 Task: Add Attachment from Google Drive to Card Card0000000167 in Board Board0000000042 in Workspace WS0000000014 in Trello. Add Cover Orange to Card Card0000000167 in Board Board0000000042 in Workspace WS0000000014 in Trello. Add "Add Label …" with "Title" Title0000000167 to Button Button0000000167 to Card Card0000000167 in Board Board0000000042 in Workspace WS0000000014 in Trello. Add Description DS0000000167 to Card Card0000000167 in Board Board0000000042 in Workspace WS0000000014 in Trello. Add Comment CM0000000167 to Card Card0000000167 in Board Board0000000042 in Workspace WS0000000014 in Trello
Action: Mouse moved to (525, 37)
Screenshot: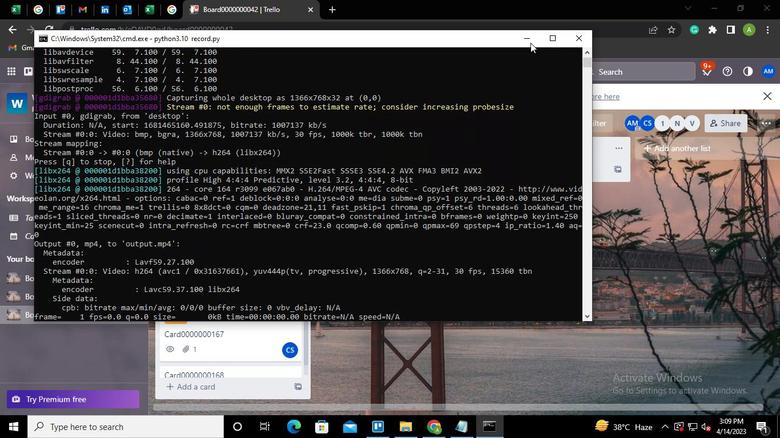 
Action: Mouse pressed left at (525, 37)
Screenshot: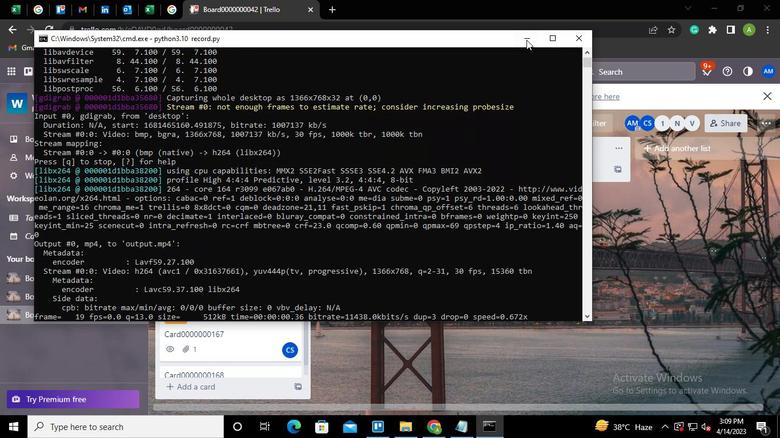 
Action: Mouse moved to (232, 331)
Screenshot: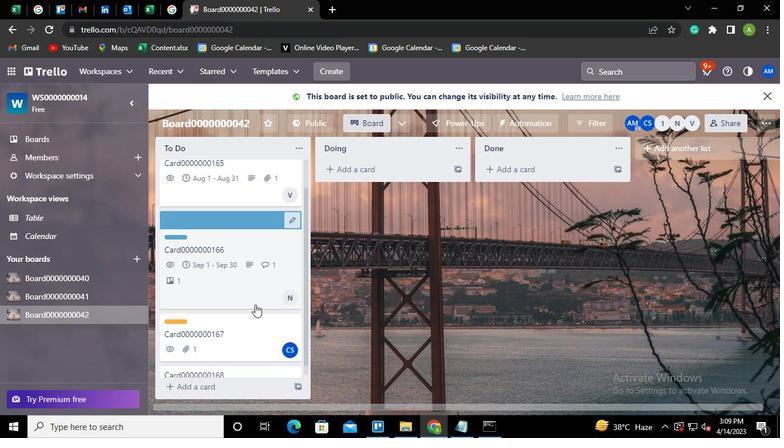 
Action: Mouse pressed left at (232, 331)
Screenshot: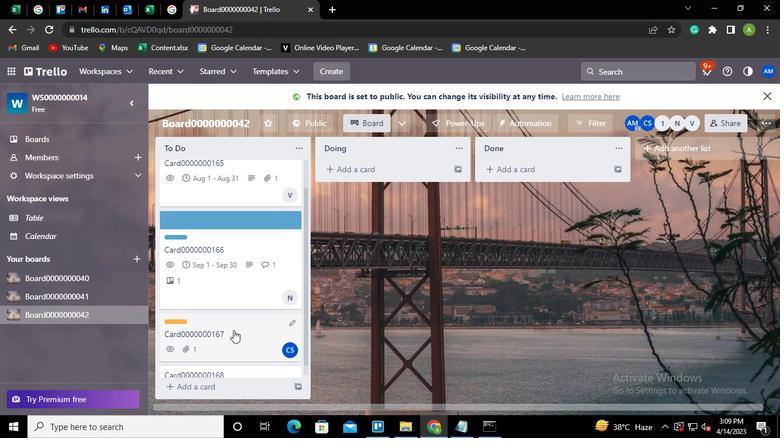 
Action: Mouse moved to (533, 299)
Screenshot: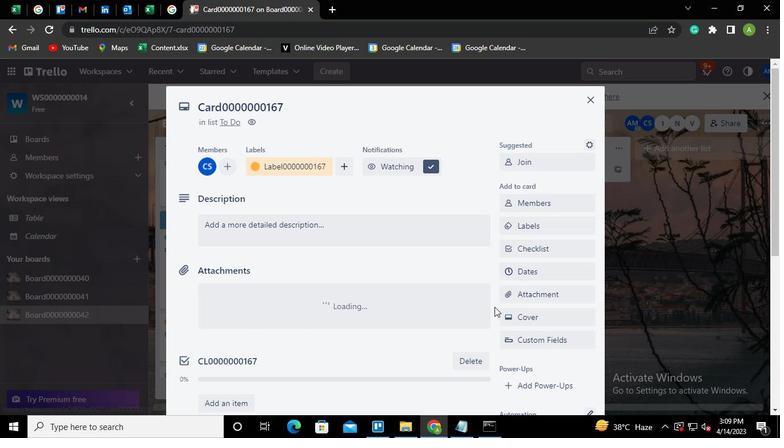 
Action: Mouse pressed left at (533, 299)
Screenshot: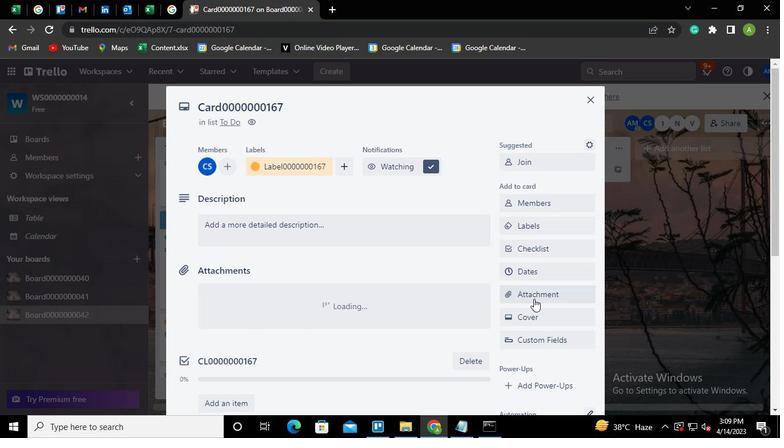 
Action: Mouse moved to (535, 158)
Screenshot: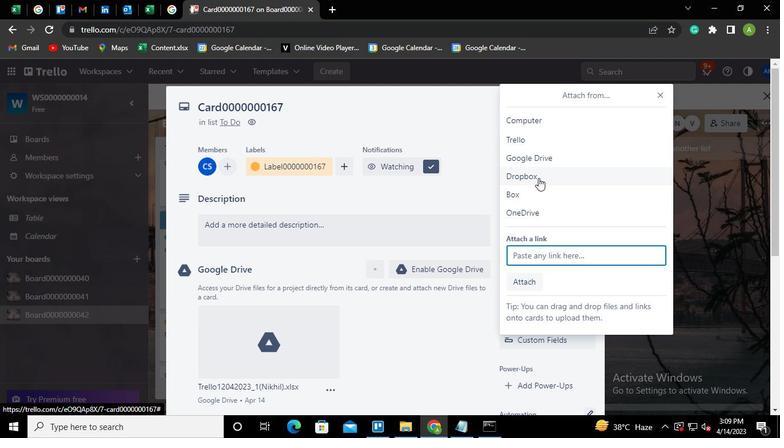 
Action: Mouse pressed left at (535, 158)
Screenshot: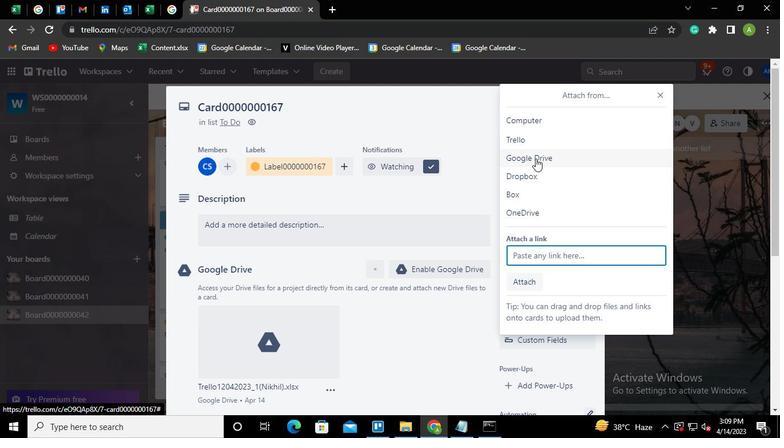 
Action: Mouse moved to (206, 243)
Screenshot: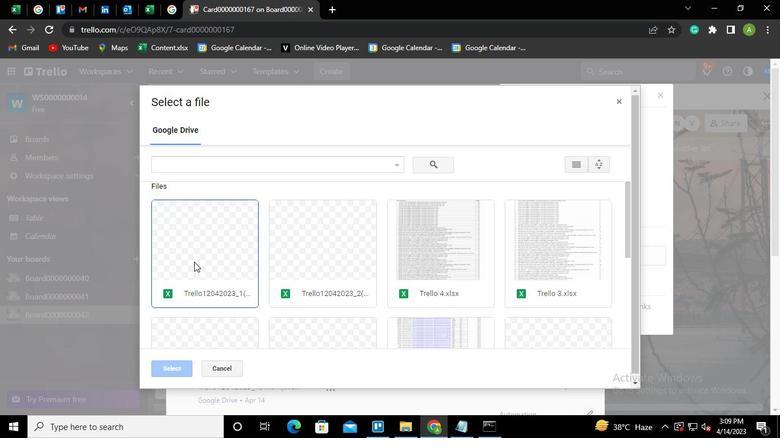 
Action: Mouse pressed left at (206, 243)
Screenshot: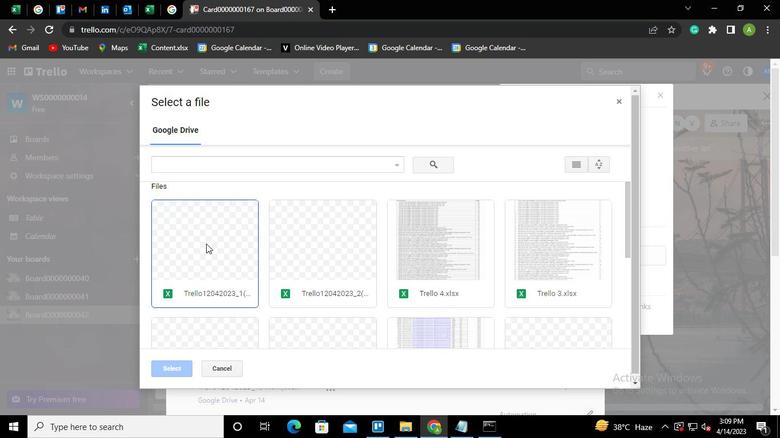 
Action: Mouse pressed left at (206, 243)
Screenshot: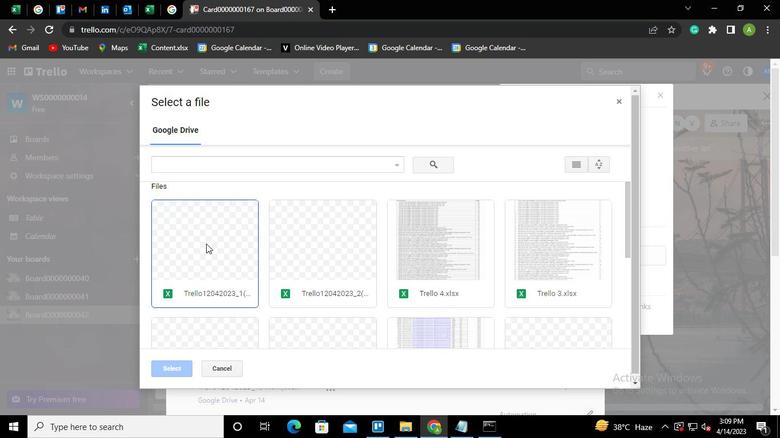 
Action: Mouse moved to (537, 315)
Screenshot: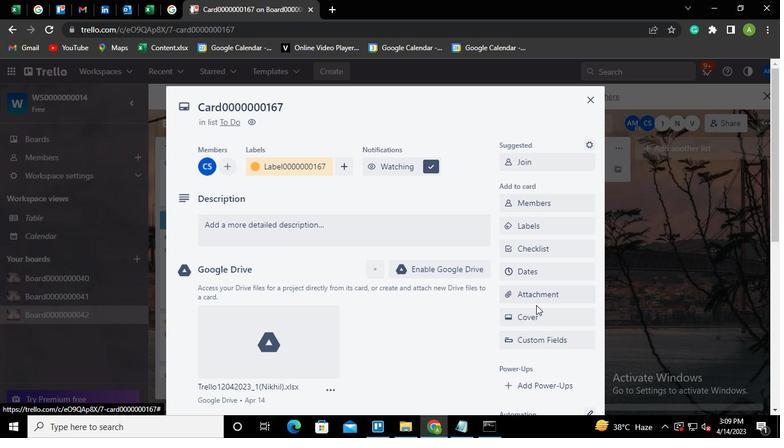 
Action: Mouse pressed left at (537, 315)
Screenshot: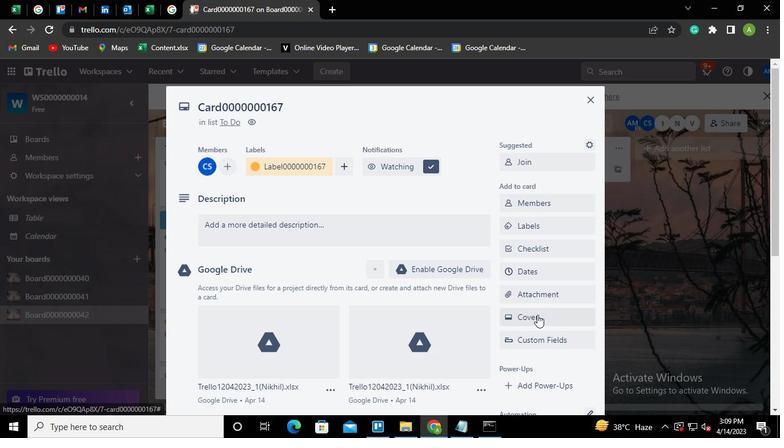 
Action: Mouse moved to (583, 195)
Screenshot: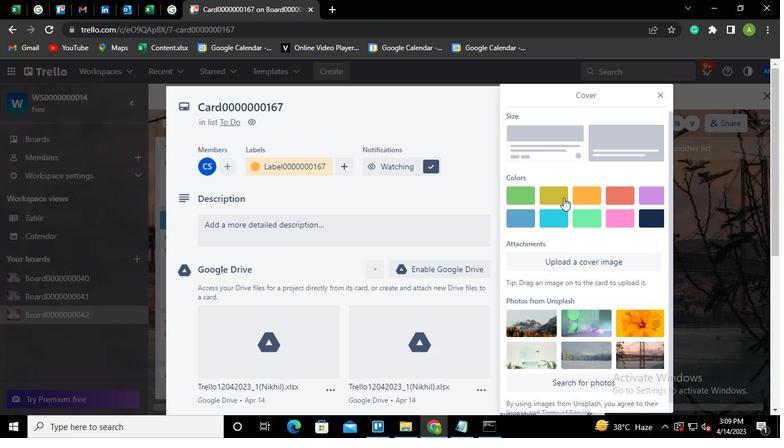
Action: Mouse pressed left at (583, 195)
Screenshot: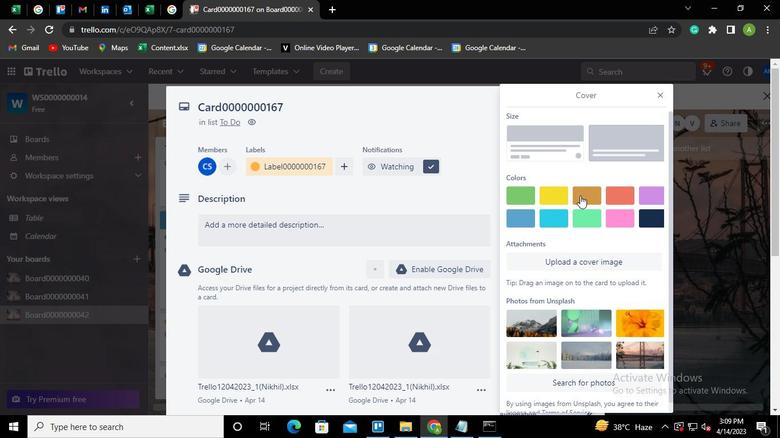 
Action: Mouse moved to (464, 186)
Screenshot: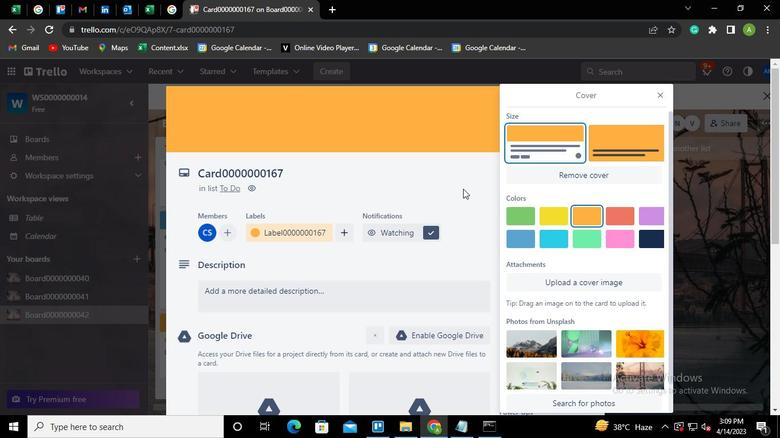 
Action: Mouse pressed left at (464, 186)
Screenshot: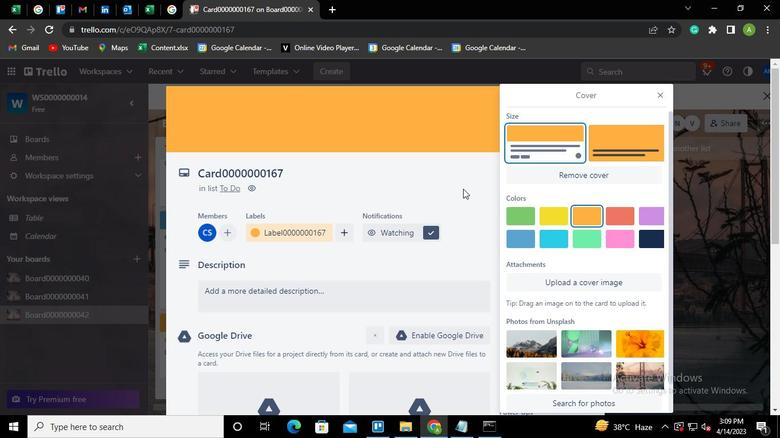 
Action: Mouse moved to (540, 356)
Screenshot: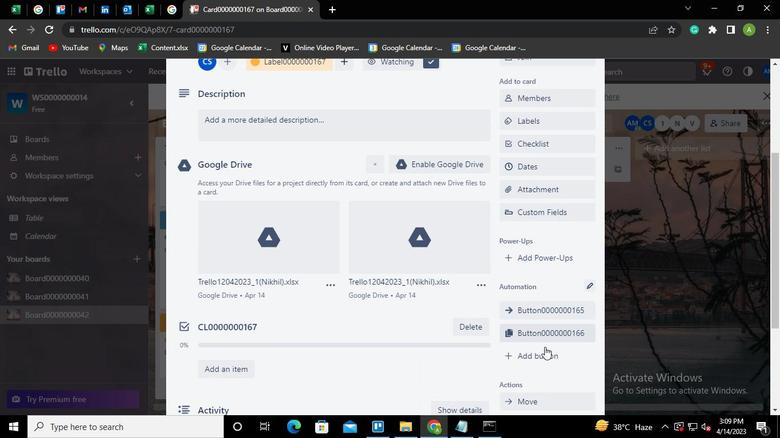 
Action: Mouse pressed left at (540, 356)
Screenshot: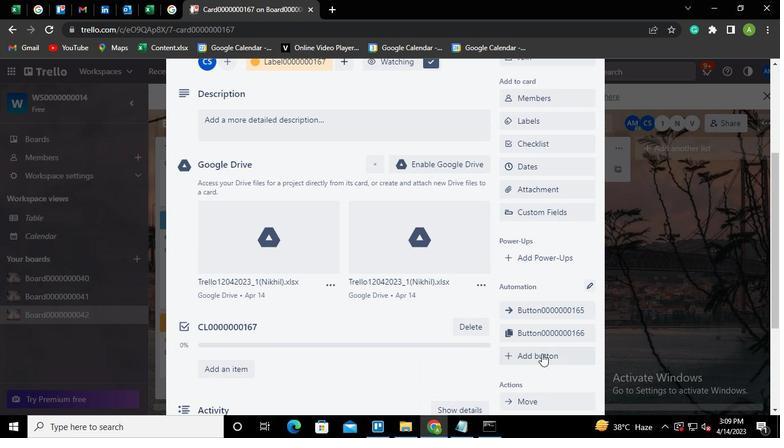 
Action: Mouse moved to (542, 190)
Screenshot: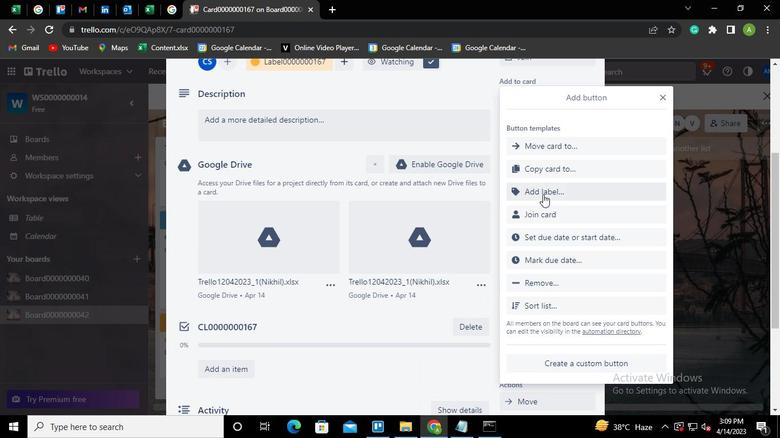 
Action: Mouse pressed left at (542, 190)
Screenshot: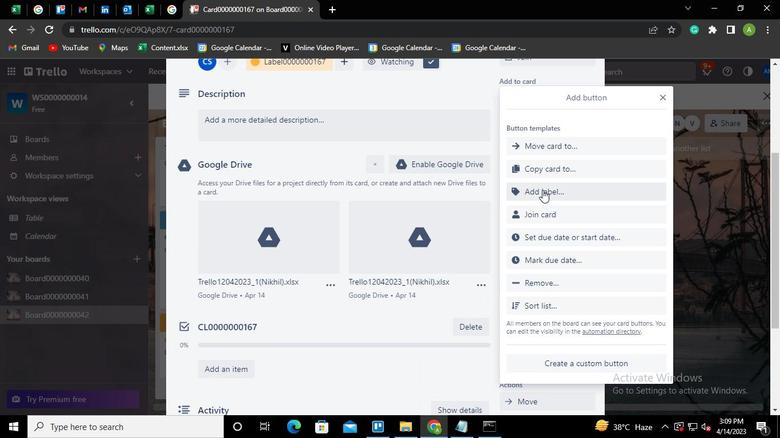 
Action: Mouse moved to (551, 181)
Screenshot: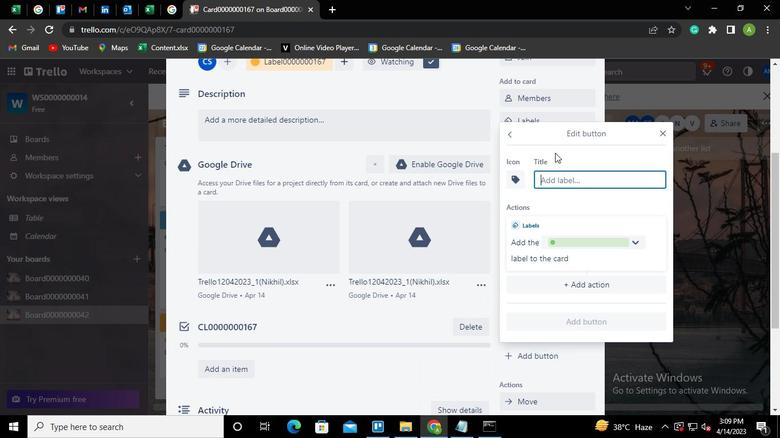 
Action: Keyboard Key.shift
Screenshot: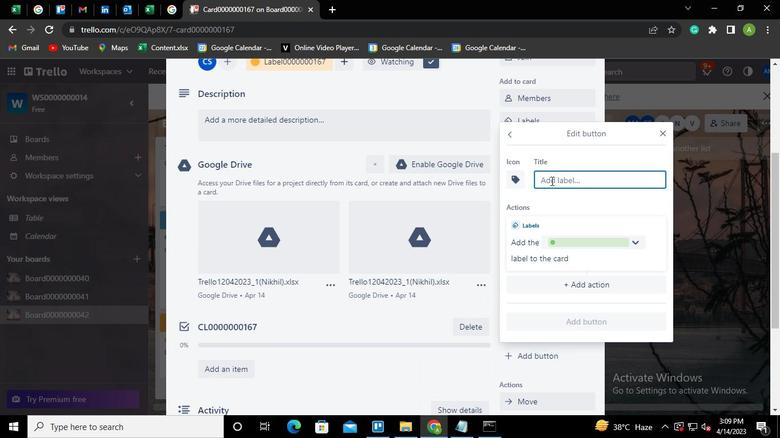 
Action: Keyboard T
Screenshot: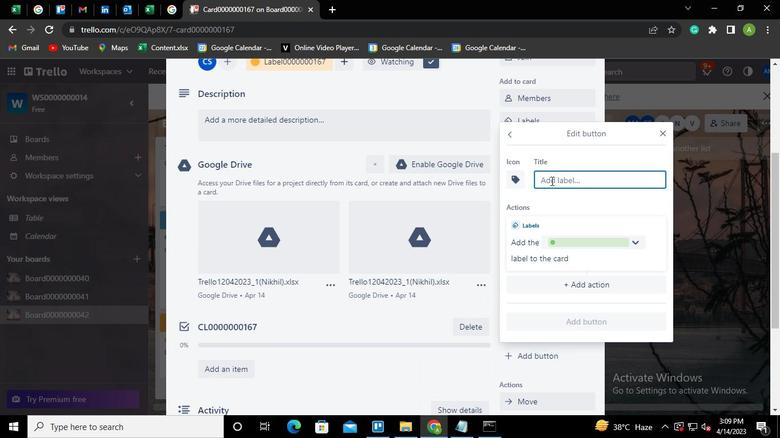 
Action: Keyboard i
Screenshot: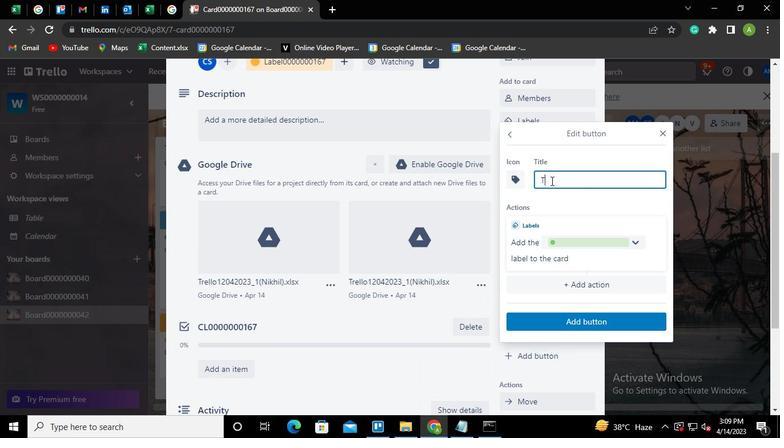 
Action: Keyboard t
Screenshot: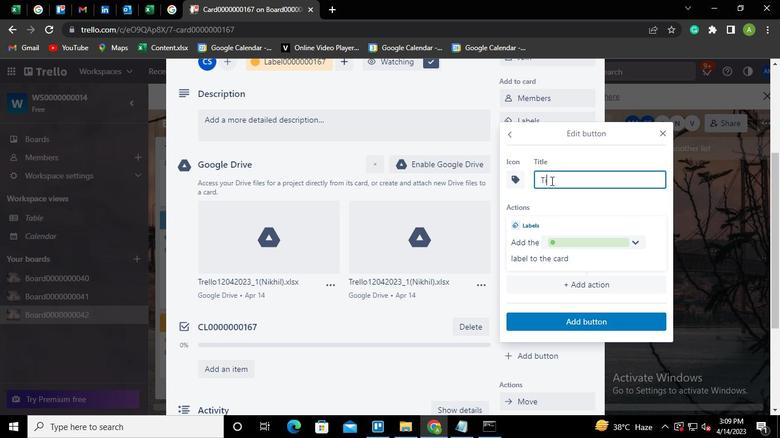 
Action: Keyboard l
Screenshot: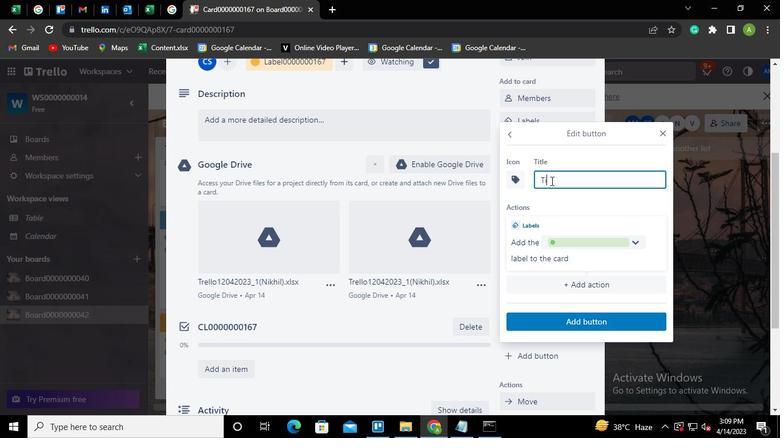 
Action: Mouse moved to (551, 181)
Screenshot: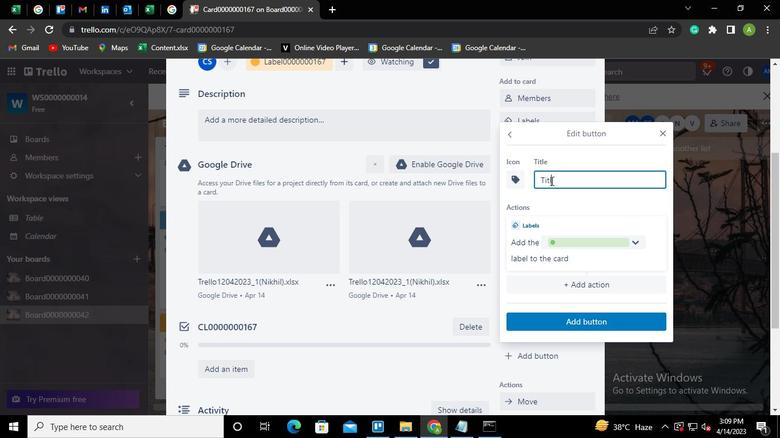 
Action: Keyboard e
Screenshot: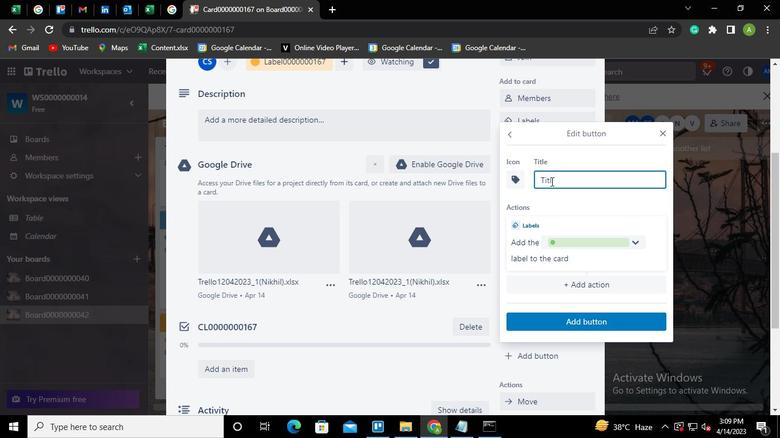 
Action: Keyboard <96>
Screenshot: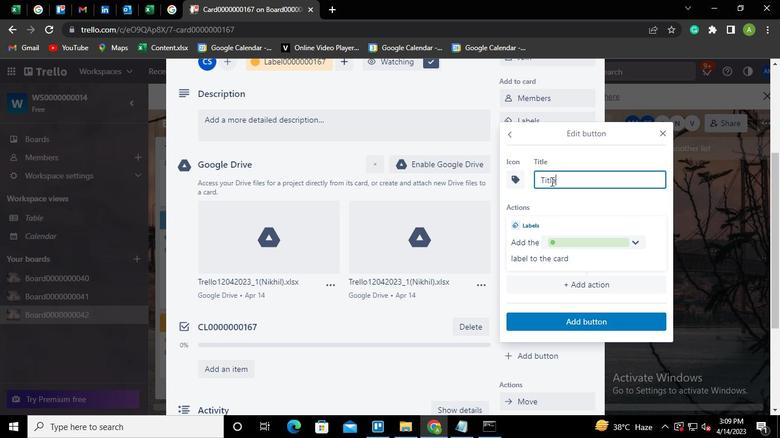 
Action: Keyboard <96>
Screenshot: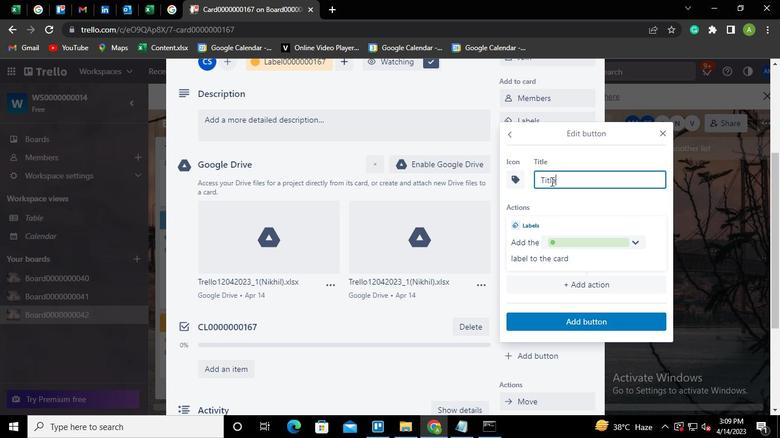 
Action: Keyboard <96>
Screenshot: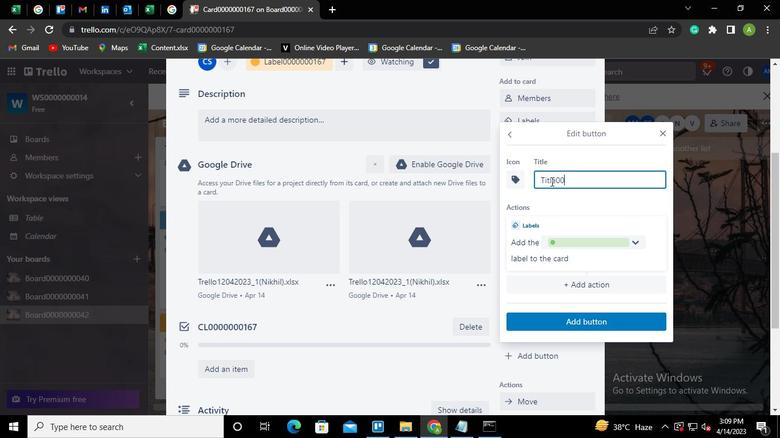 
Action: Keyboard <96>
Screenshot: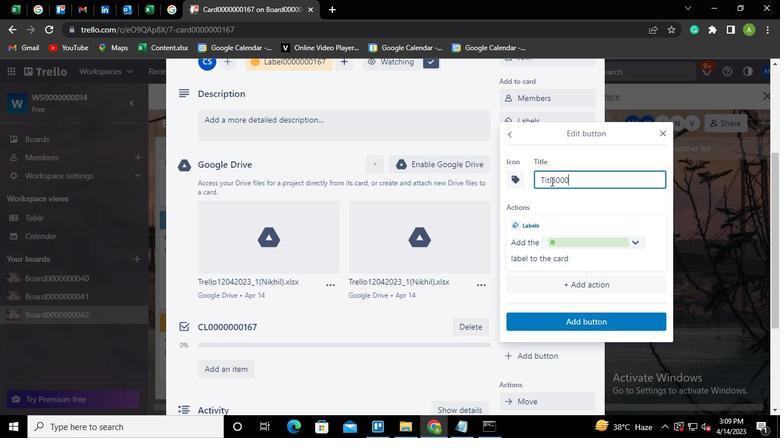 
Action: Keyboard <96>
Screenshot: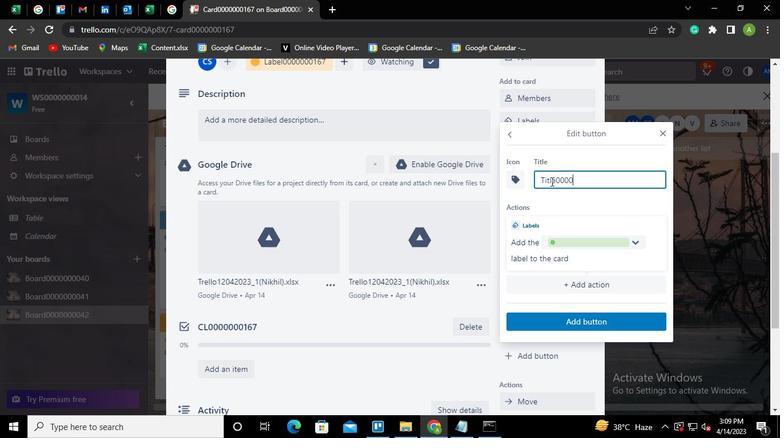 
Action: Keyboard <96>
Screenshot: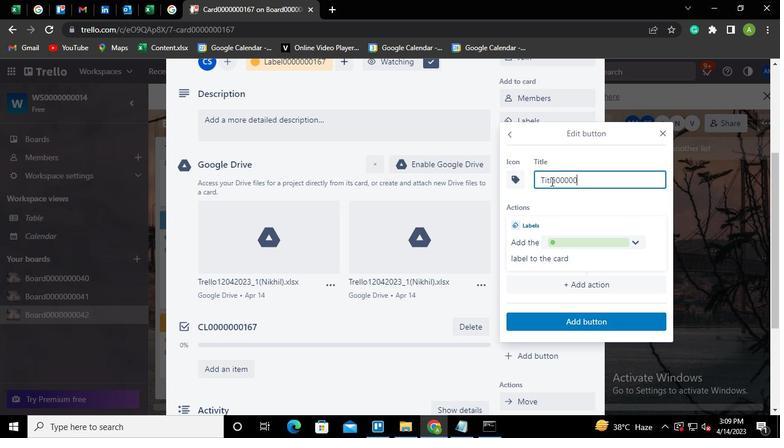 
Action: Keyboard <96>
Screenshot: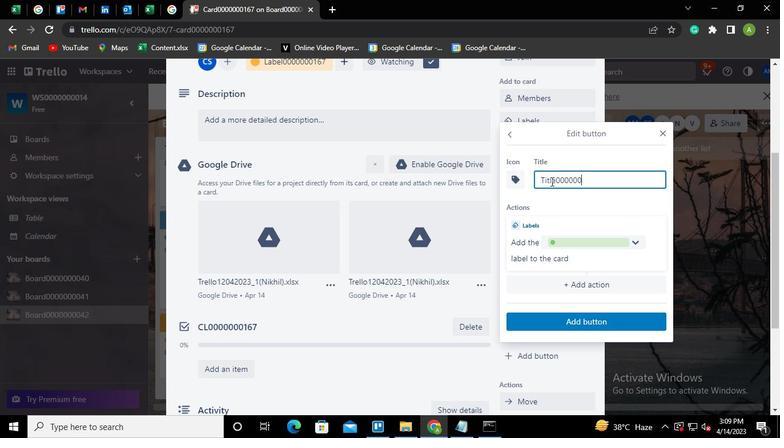 
Action: Keyboard <97>
Screenshot: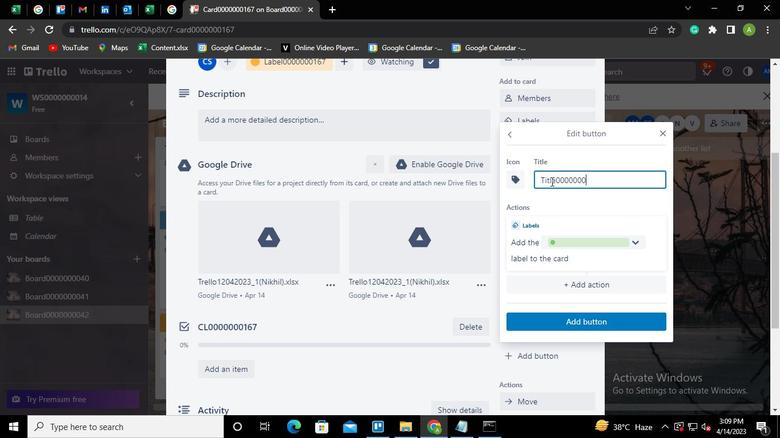 
Action: Keyboard <102>
Screenshot: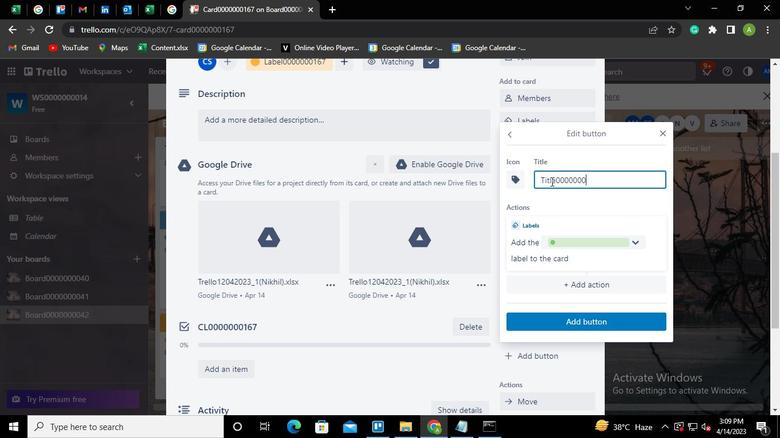 
Action: Keyboard <103>
Screenshot: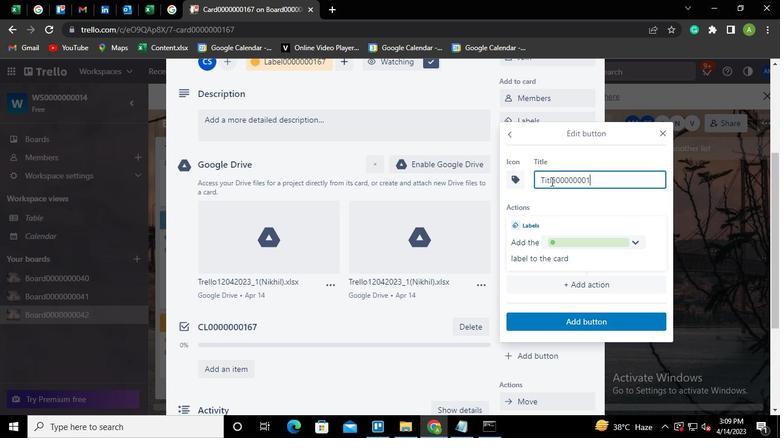
Action: Mouse moved to (596, 324)
Screenshot: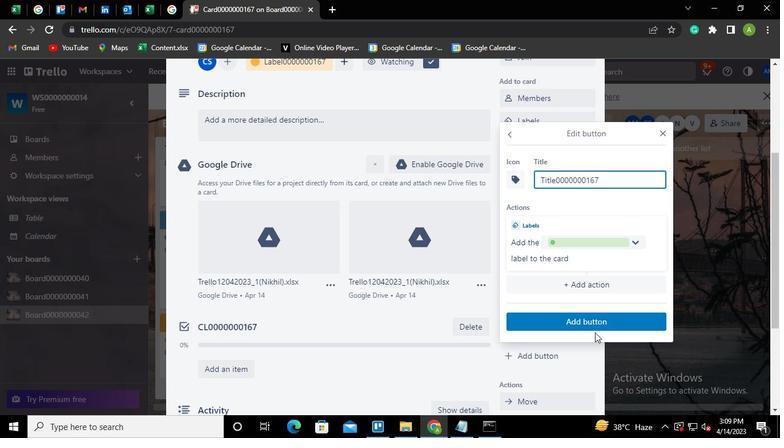 
Action: Mouse pressed left at (596, 324)
Screenshot: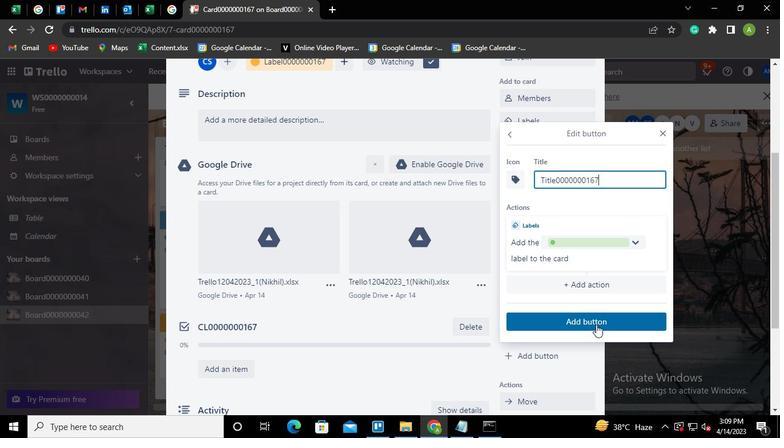 
Action: Mouse moved to (280, 127)
Screenshot: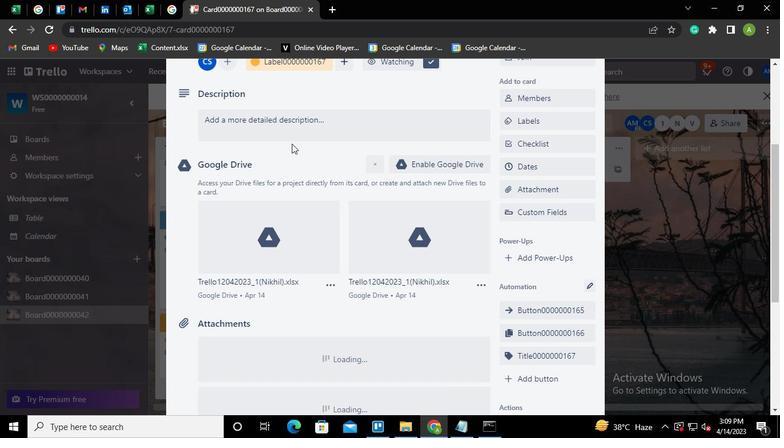 
Action: Mouse pressed left at (280, 127)
Screenshot: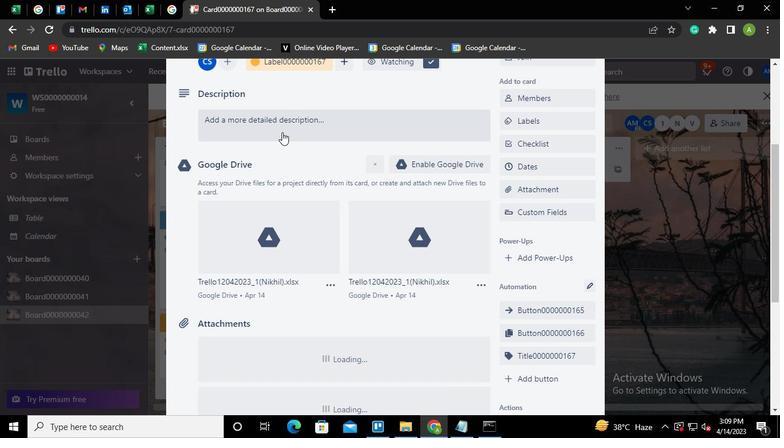 
Action: Keyboard Key.shift
Screenshot: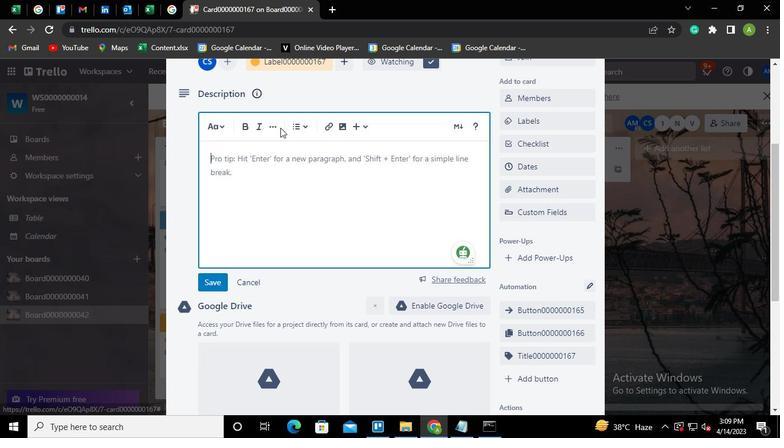 
Action: Keyboard D
Screenshot: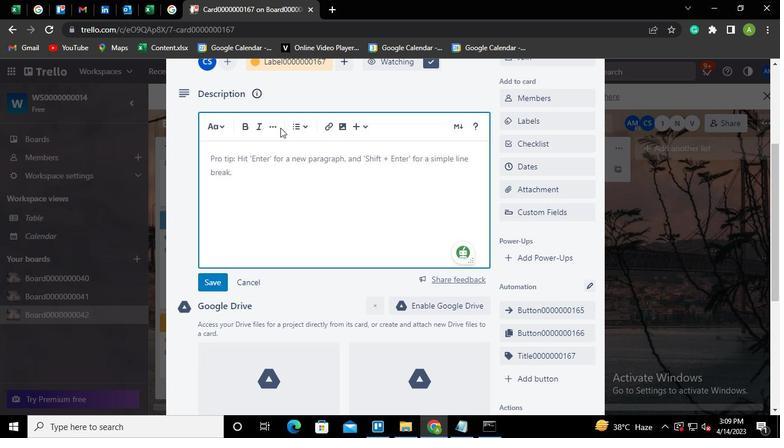 
Action: Keyboard S
Screenshot: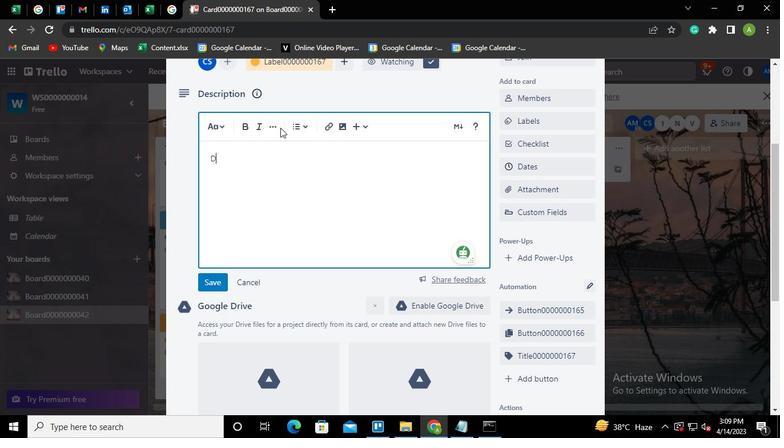 
Action: Keyboard <96>
Screenshot: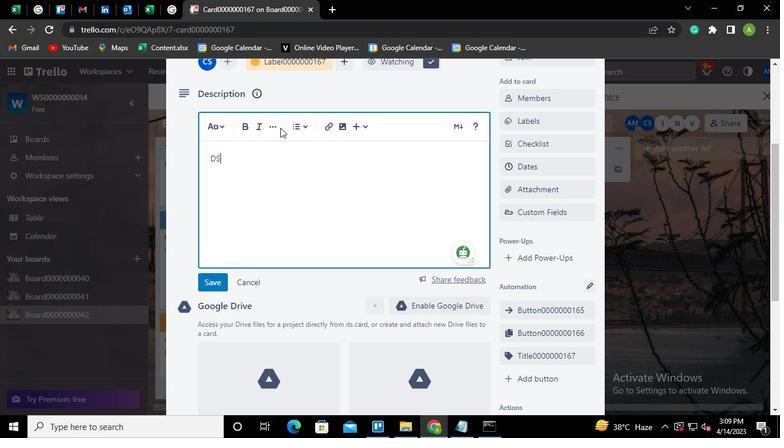 
Action: Keyboard <96>
Screenshot: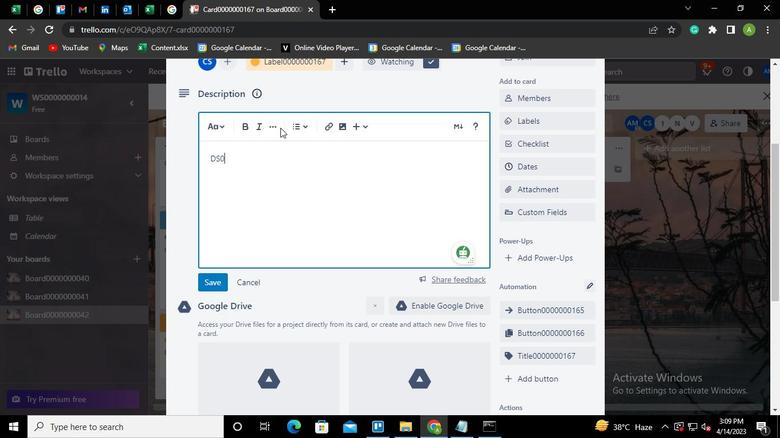 
Action: Keyboard <96>
Screenshot: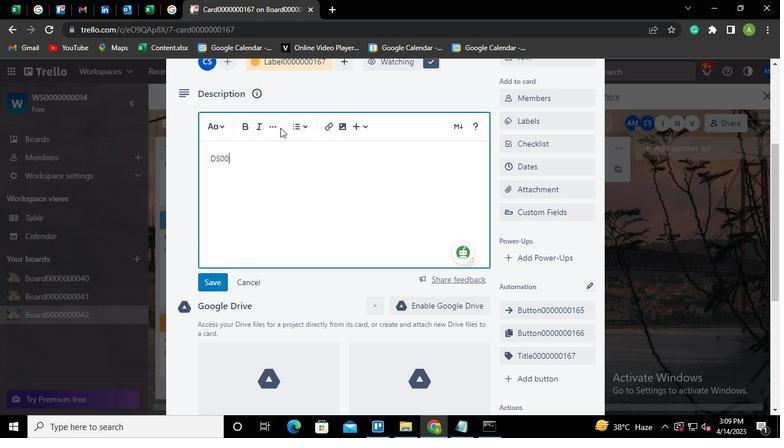 
Action: Keyboard <96>
Screenshot: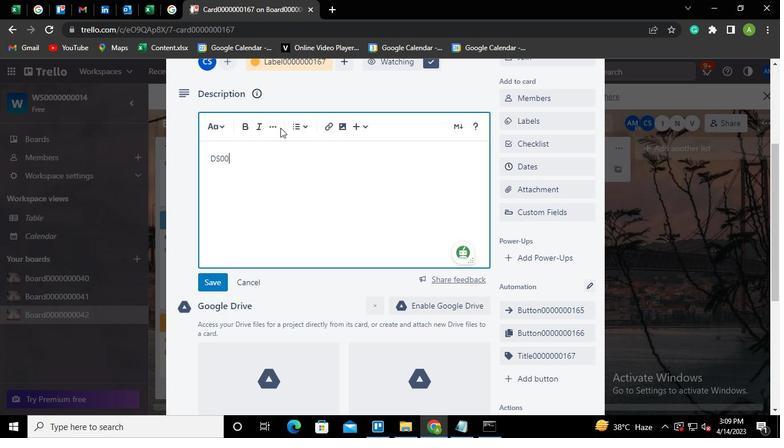 
Action: Keyboard <96>
Screenshot: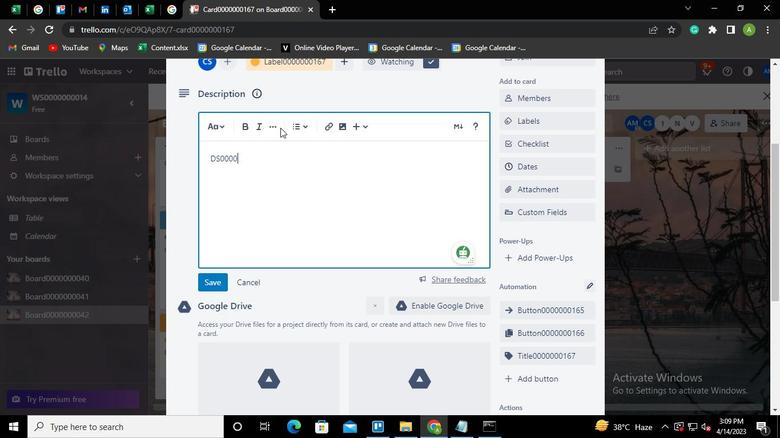 
Action: Keyboard <96>
Screenshot: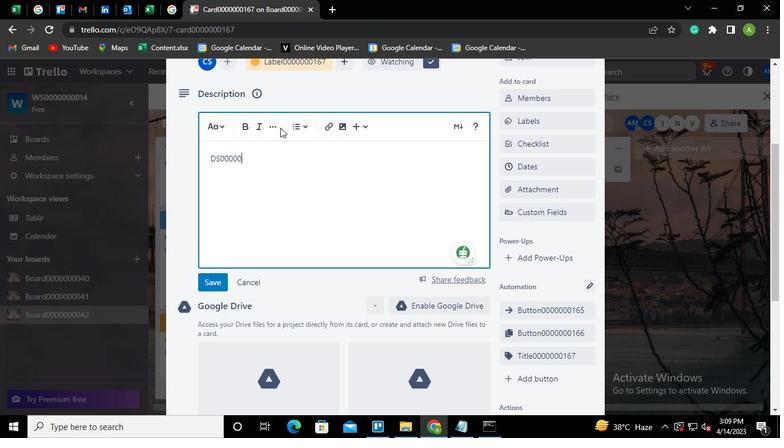 
Action: Mouse moved to (280, 127)
Screenshot: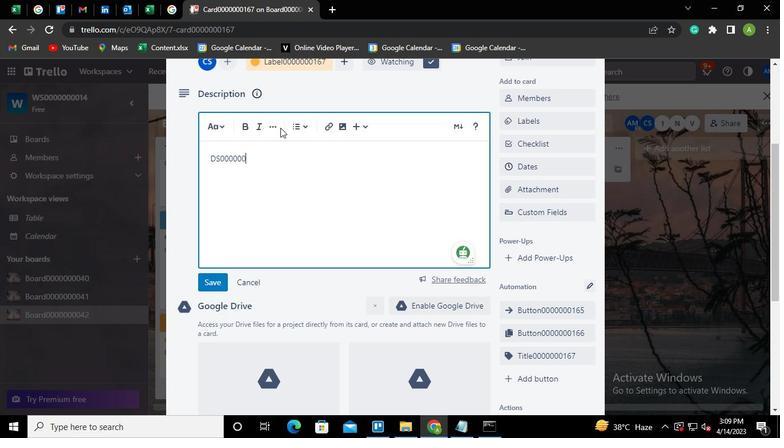 
Action: Keyboard <96>
Screenshot: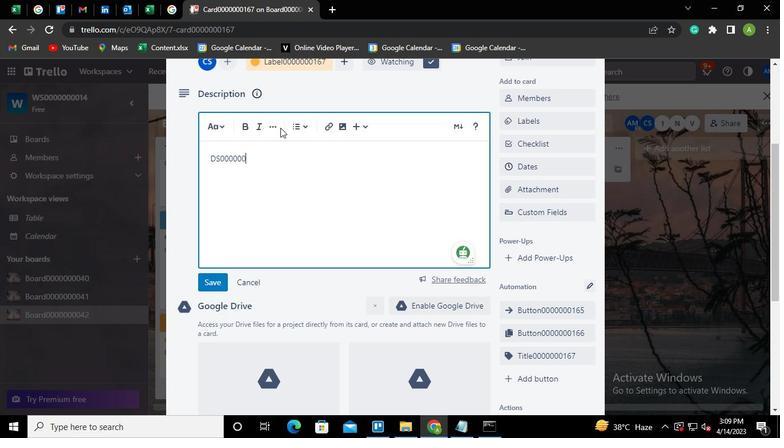 
Action: Mouse moved to (283, 128)
Screenshot: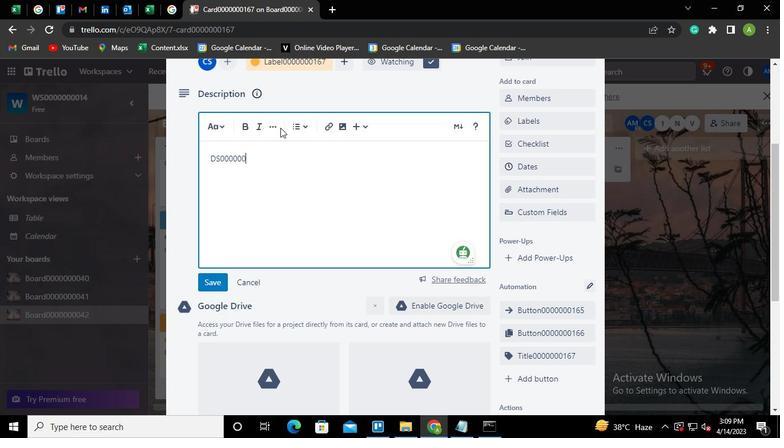 
Action: Keyboard <97>
Screenshot: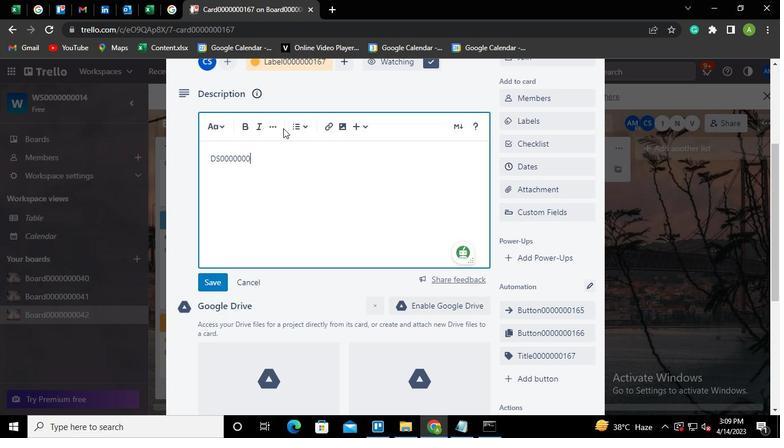 
Action: Keyboard <102>
Screenshot: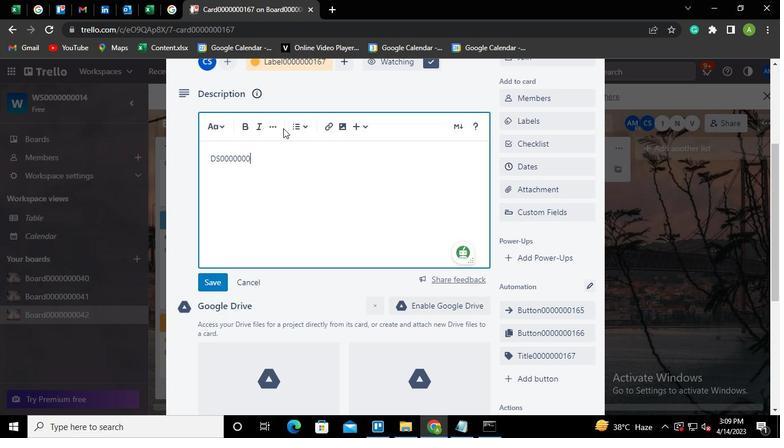 
Action: Keyboard <103>
Screenshot: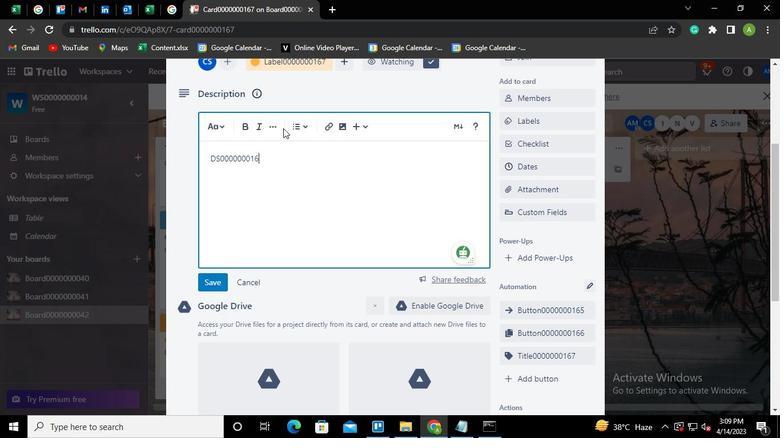 
Action: Mouse moved to (212, 281)
Screenshot: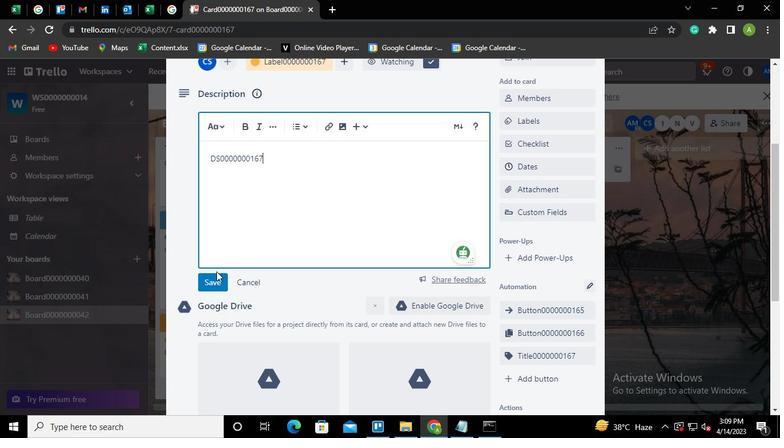 
Action: Mouse pressed left at (212, 281)
Screenshot: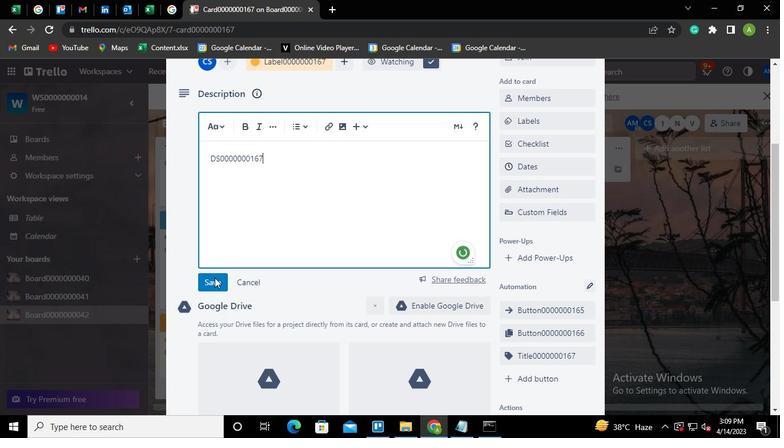 
Action: Mouse moved to (227, 242)
Screenshot: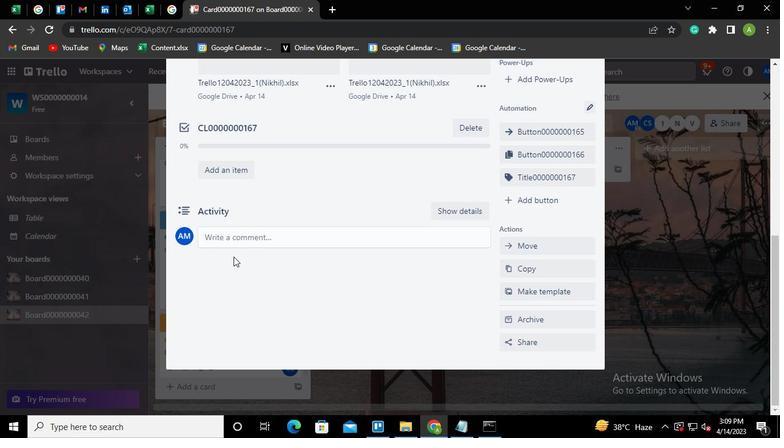 
Action: Mouse pressed left at (227, 242)
Screenshot: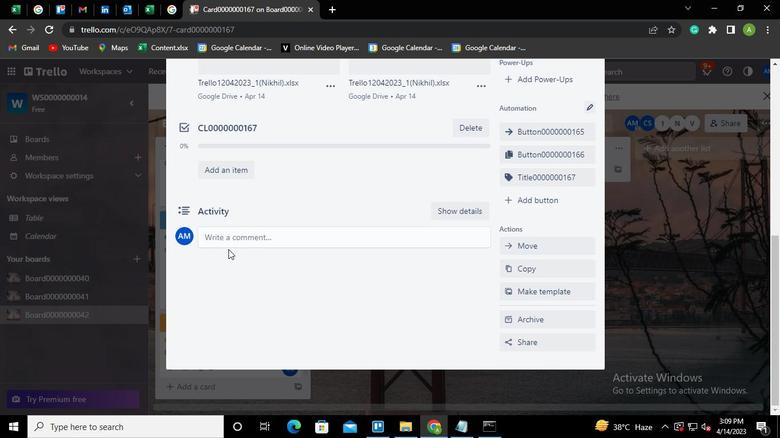 
Action: Keyboard Key.shift
Screenshot: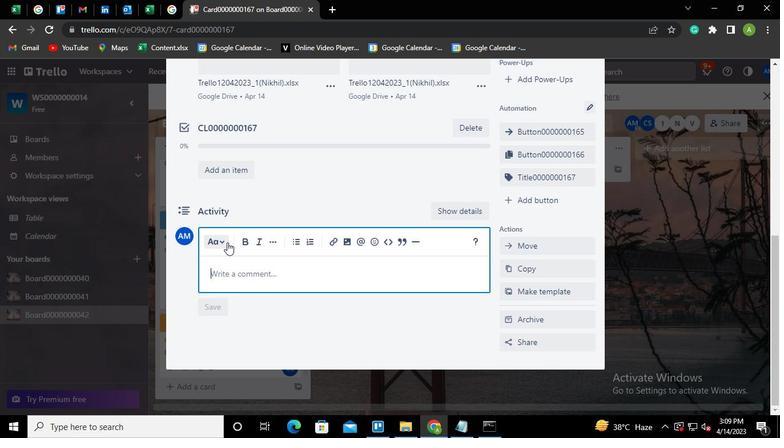 
Action: Keyboard C
Screenshot: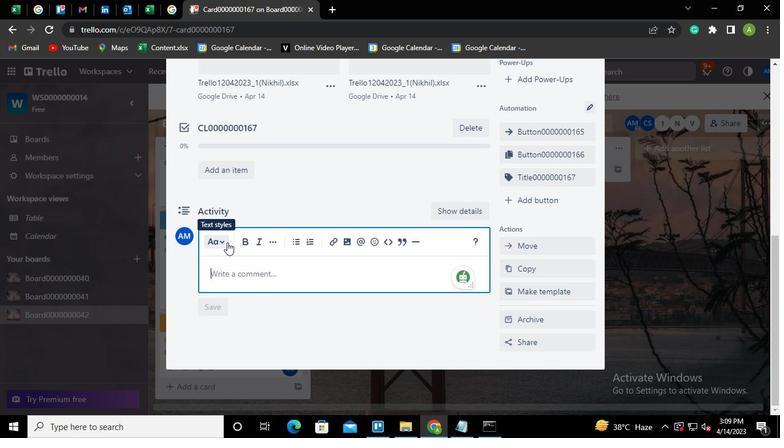
Action: Keyboard M
Screenshot: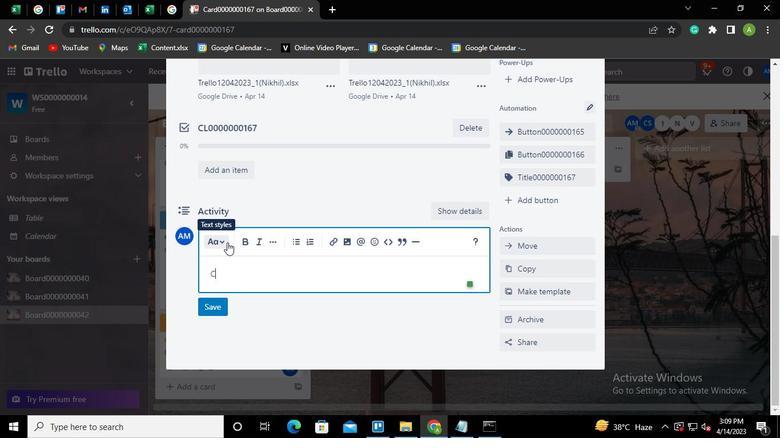 
Action: Keyboard <96>
Screenshot: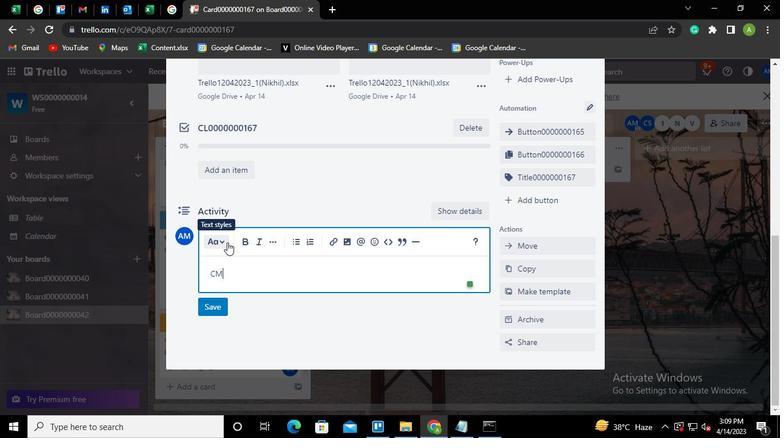 
Action: Keyboard <96>
Screenshot: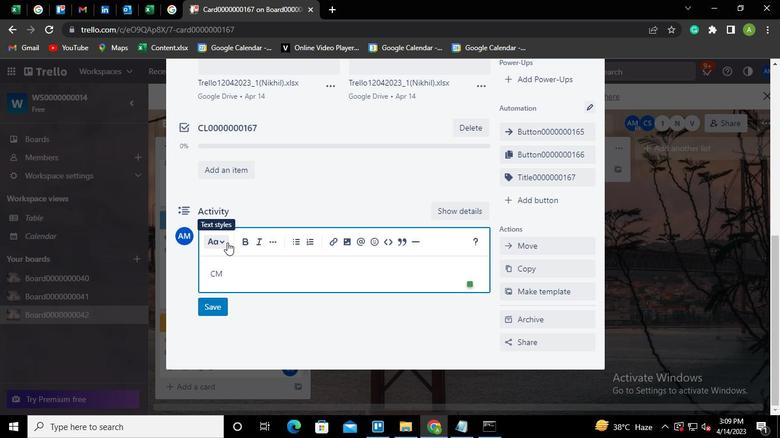 
Action: Keyboard <96>
Screenshot: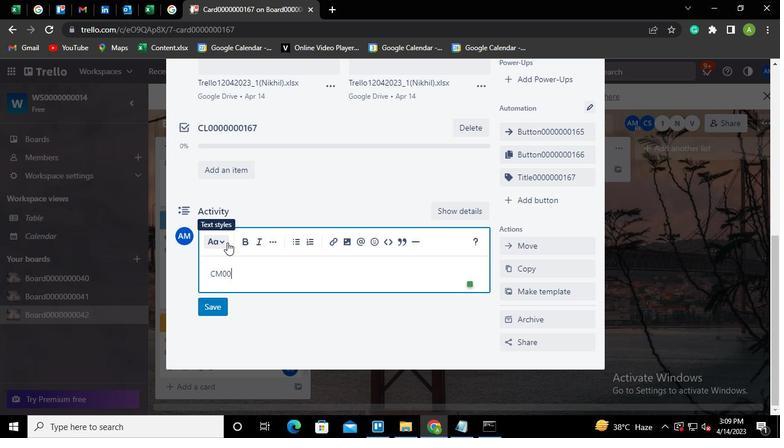 
Action: Keyboard <96>
Screenshot: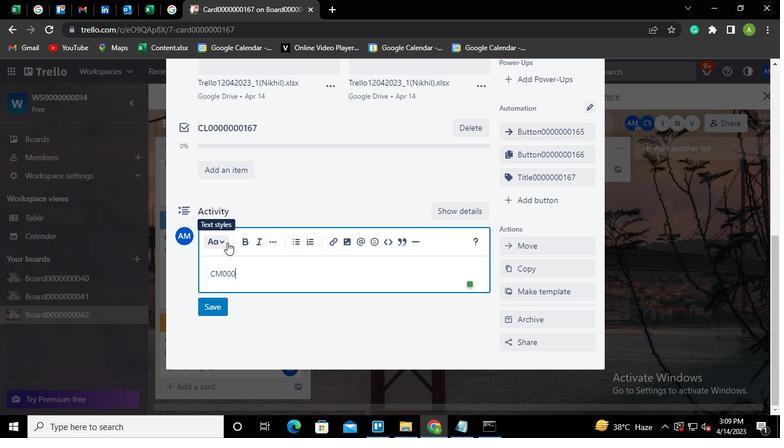 
Action: Keyboard <96>
Screenshot: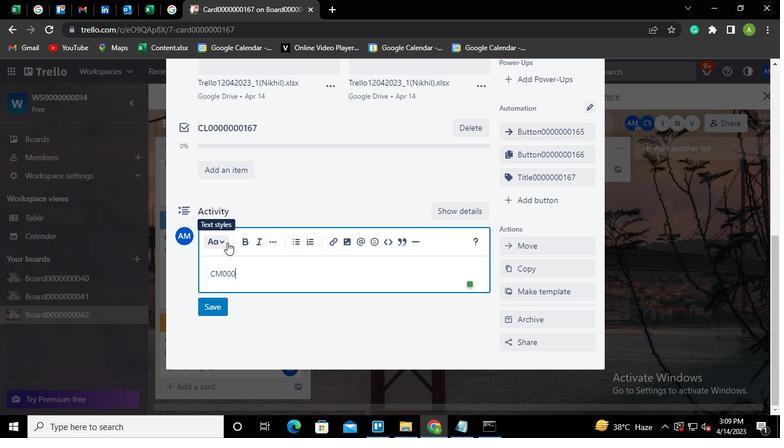 
Action: Keyboard <96>
Screenshot: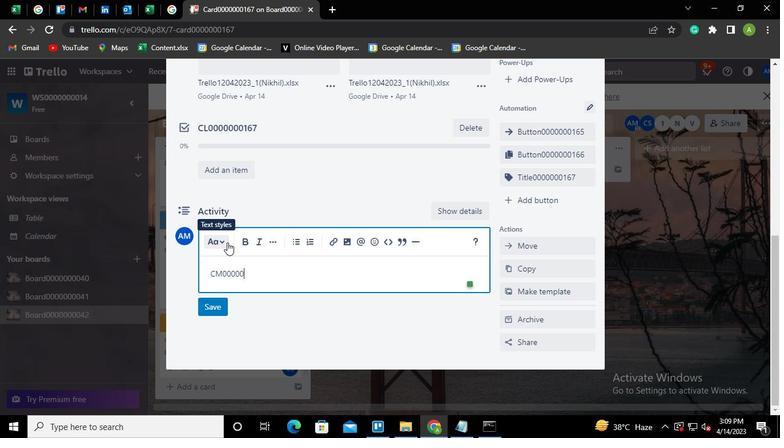 
Action: Keyboard <96>
Screenshot: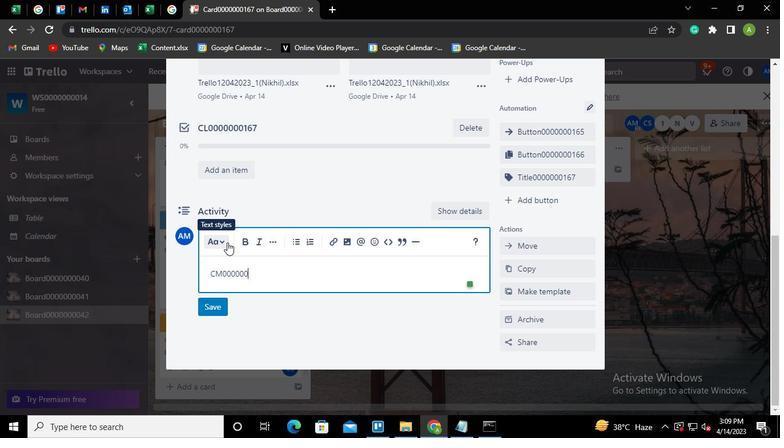 
Action: Keyboard <97>
Screenshot: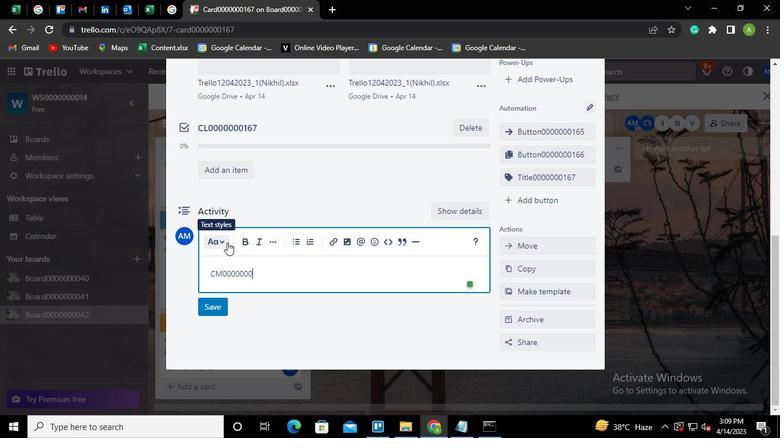 
Action: Keyboard <102>
Screenshot: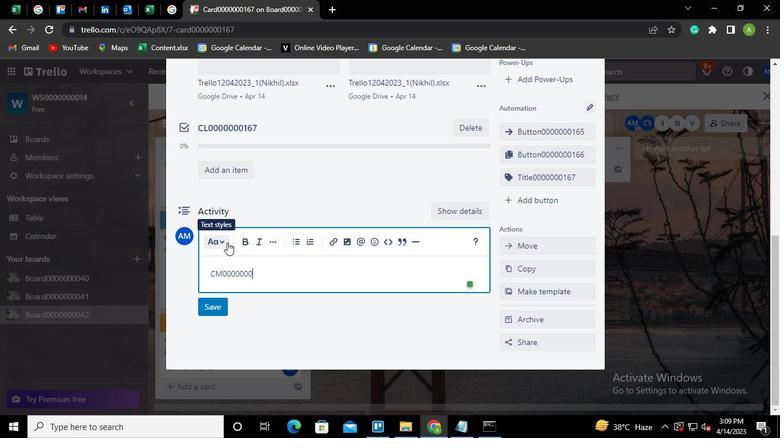
Action: Keyboard <103>
Screenshot: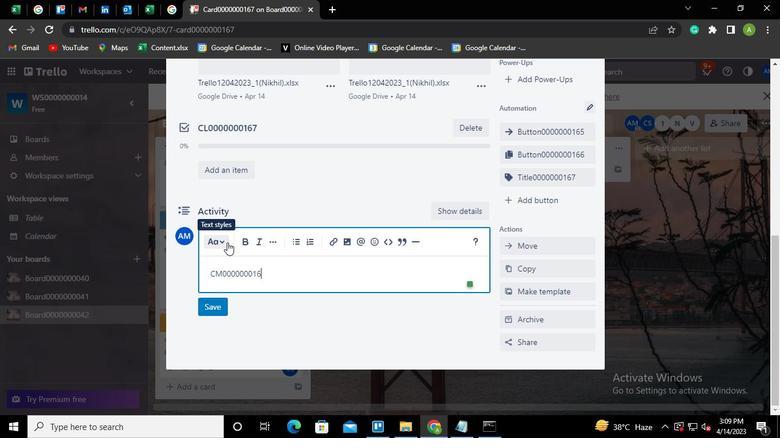 
Action: Mouse moved to (214, 308)
Screenshot: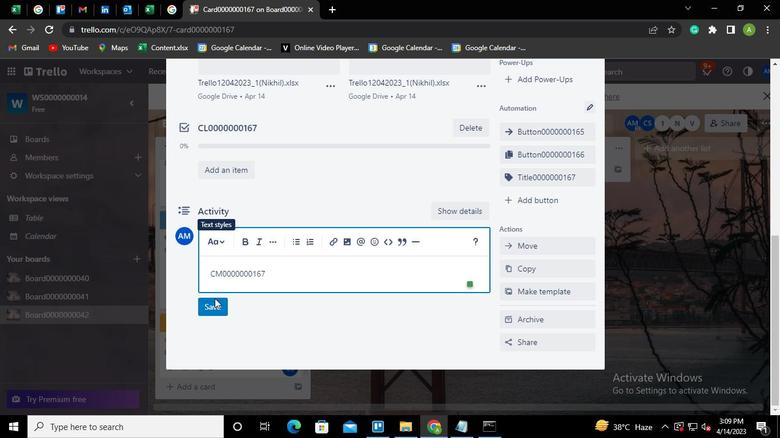 
Action: Mouse pressed left at (214, 308)
Screenshot: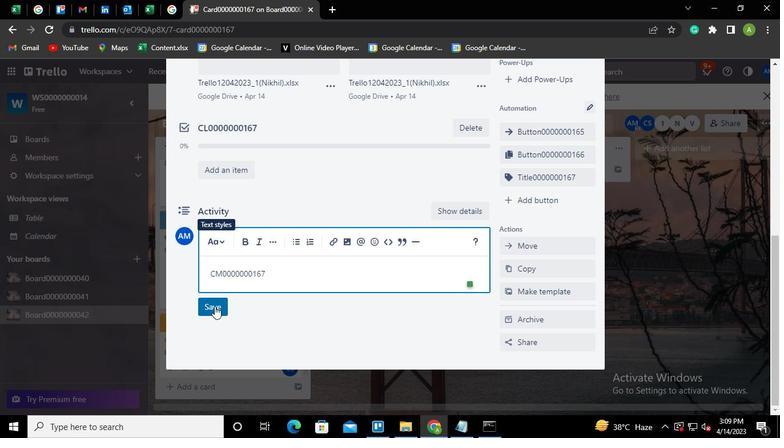 
Action: Mouse moved to (489, 434)
Screenshot: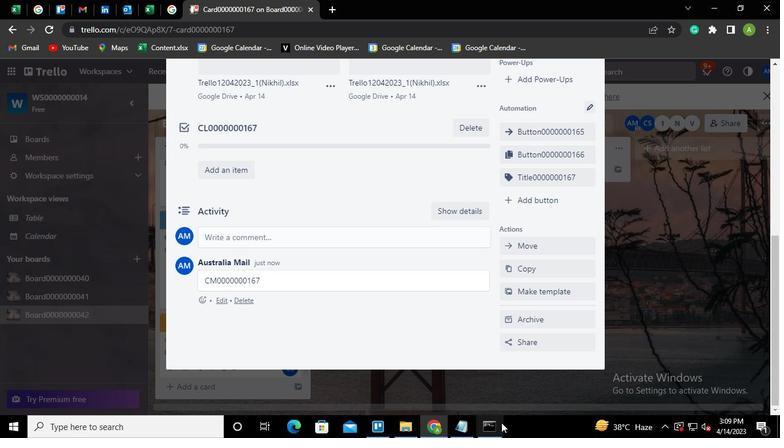 
Action: Mouse pressed left at (489, 434)
Screenshot: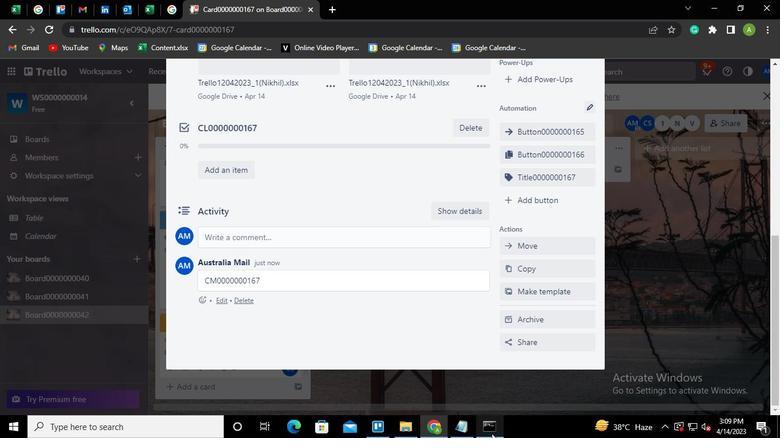 
Action: Mouse moved to (579, 37)
Screenshot: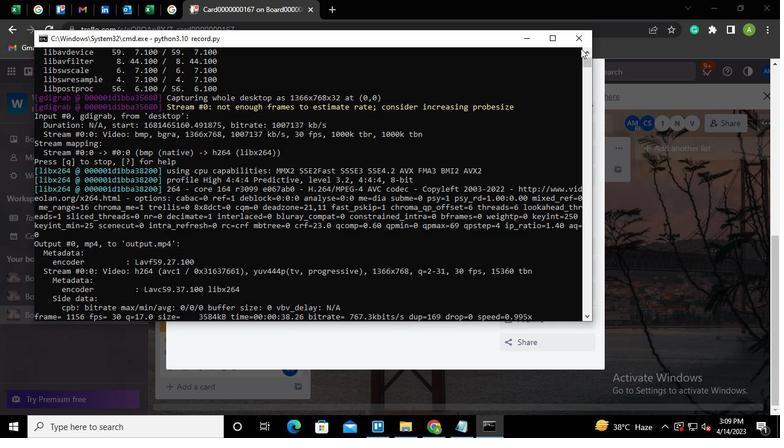 
Action: Mouse pressed left at (579, 37)
Screenshot: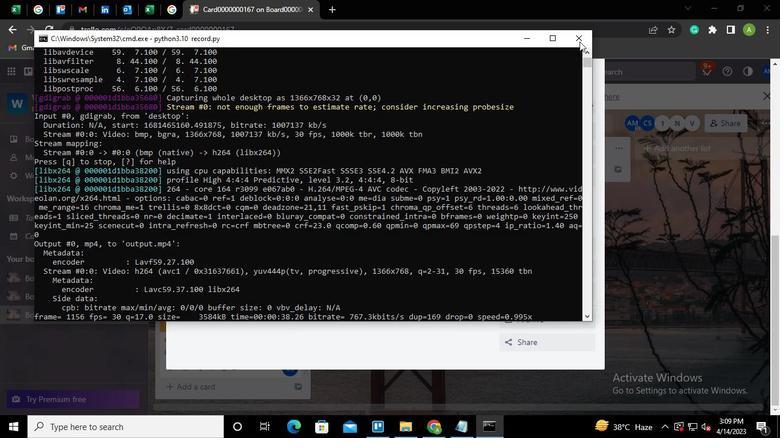 
Action: Mouse moved to (578, 37)
Screenshot: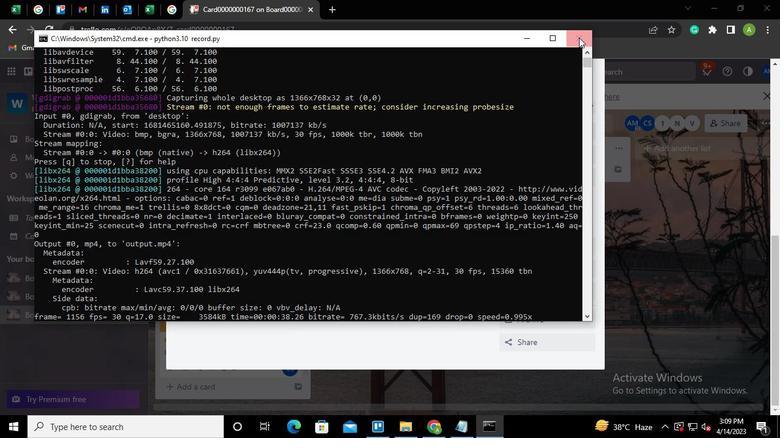 
